 Task: Insert the row below the table from the format menu text "Social Media".
Action: Mouse moved to (162, 64)
Screenshot: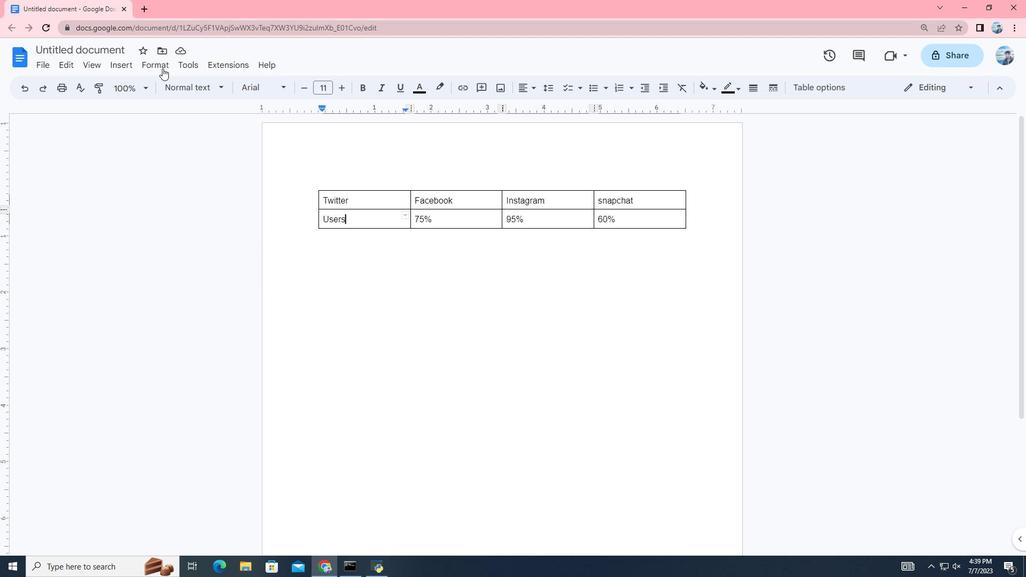 
Action: Mouse pressed left at (162, 64)
Screenshot: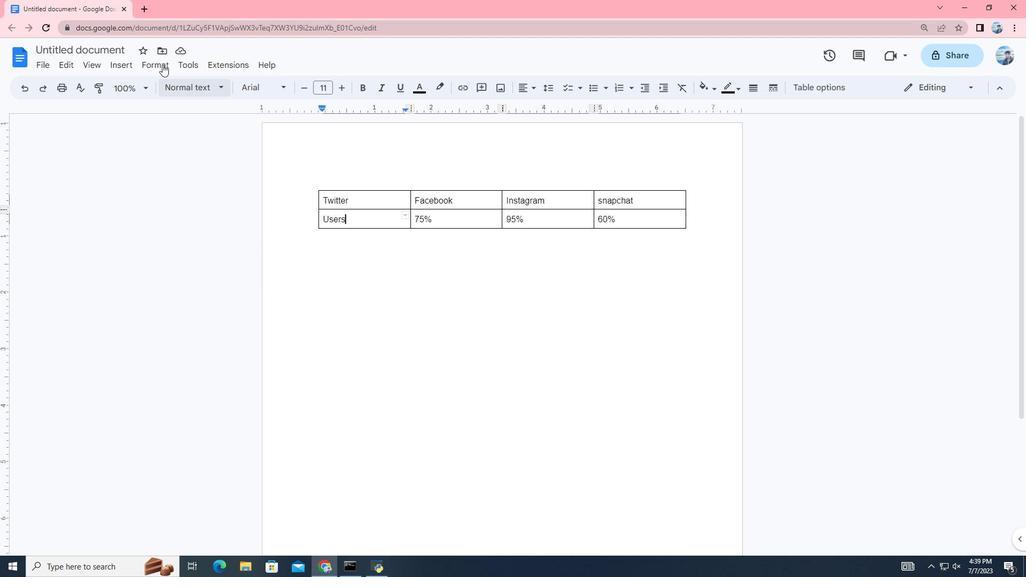 
Action: Mouse moved to (365, 190)
Screenshot: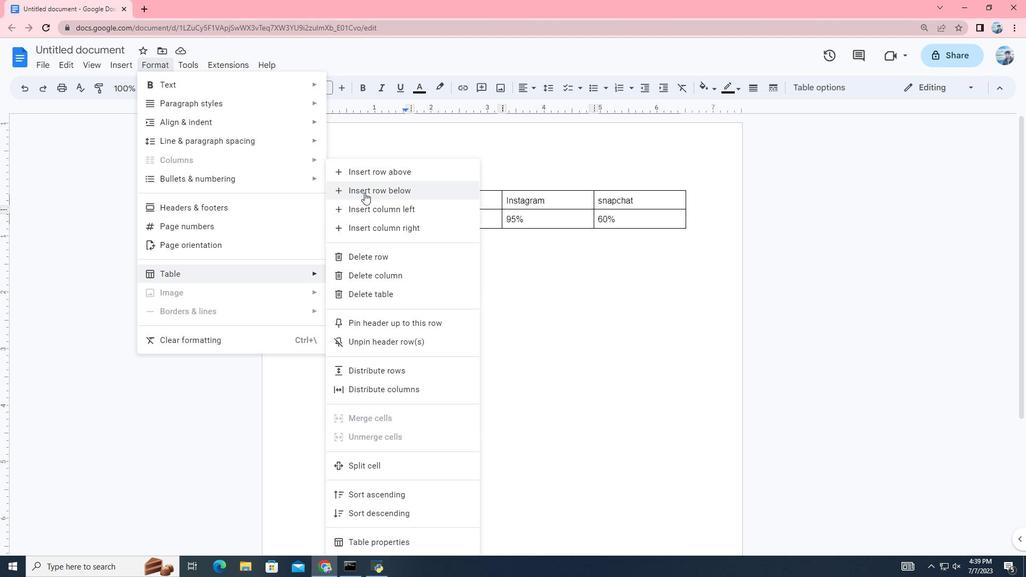 
Action: Mouse pressed left at (365, 190)
Screenshot: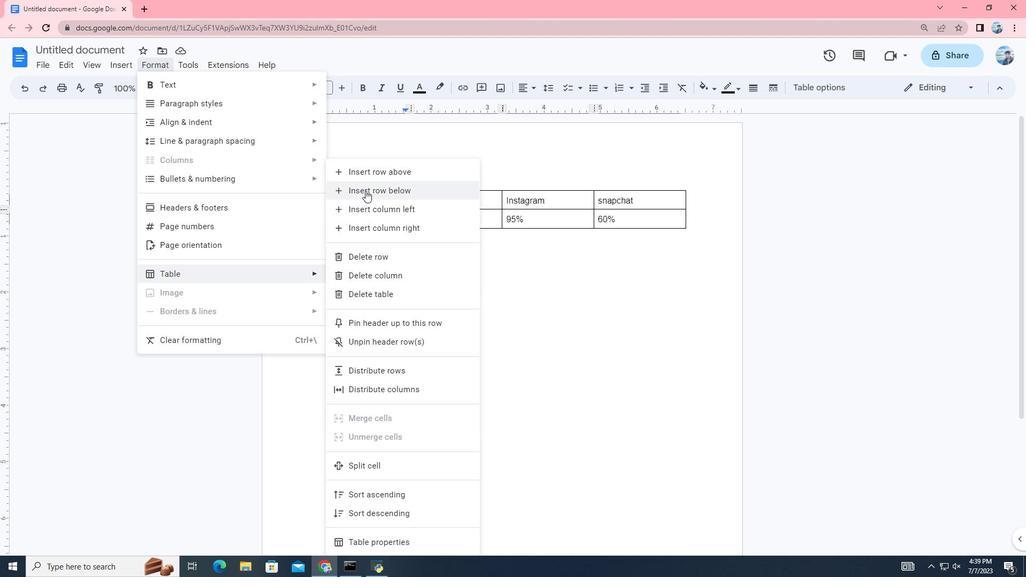 
Action: Mouse moved to (343, 247)
Screenshot: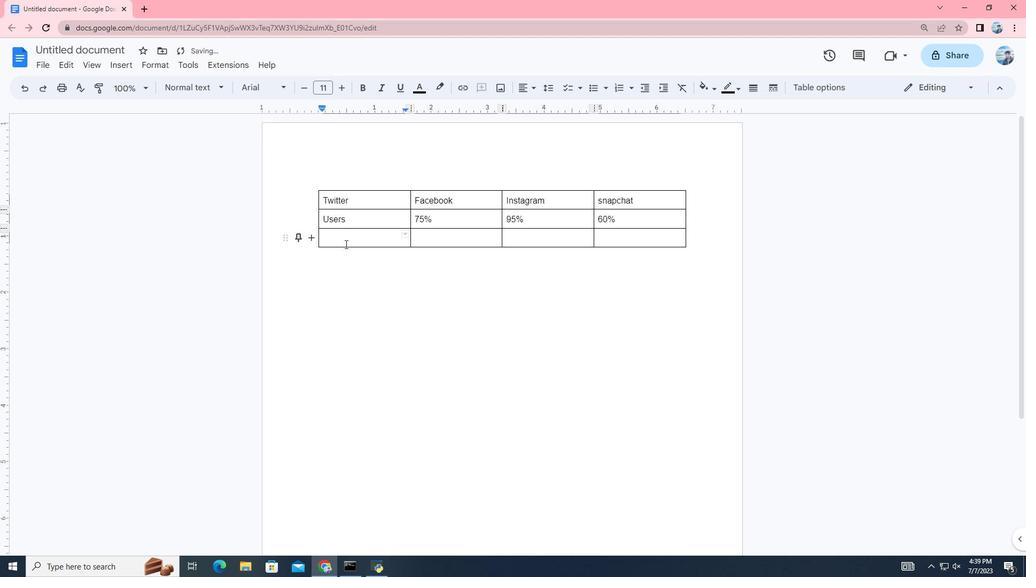 
Action: Key pressed <Key.shift>Social<Key.space><Key.shift><Key.shift><Key.shift><Key.shift><Key.shift>Media
Screenshot: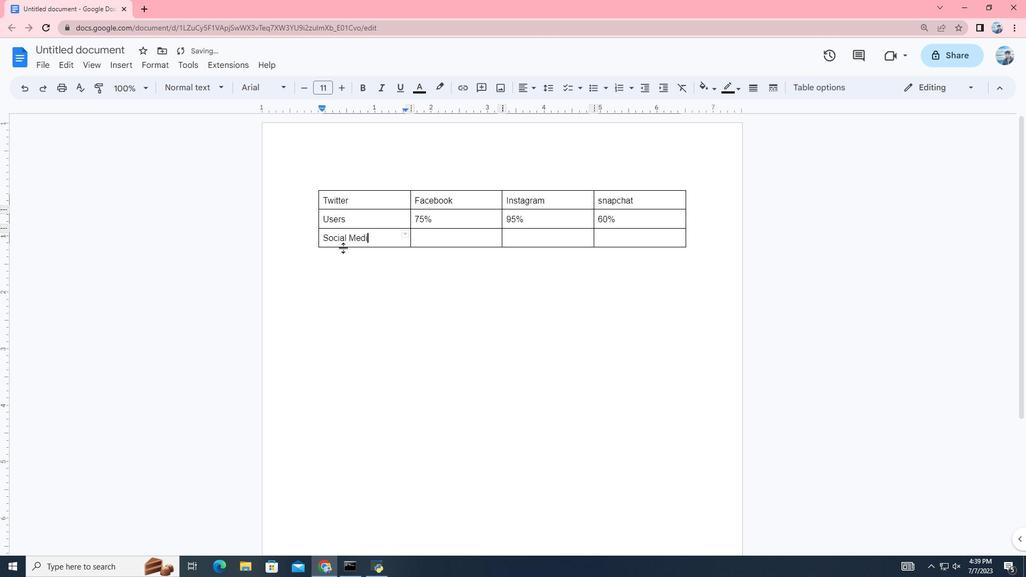 
Action: Mouse moved to (301, 278)
Screenshot: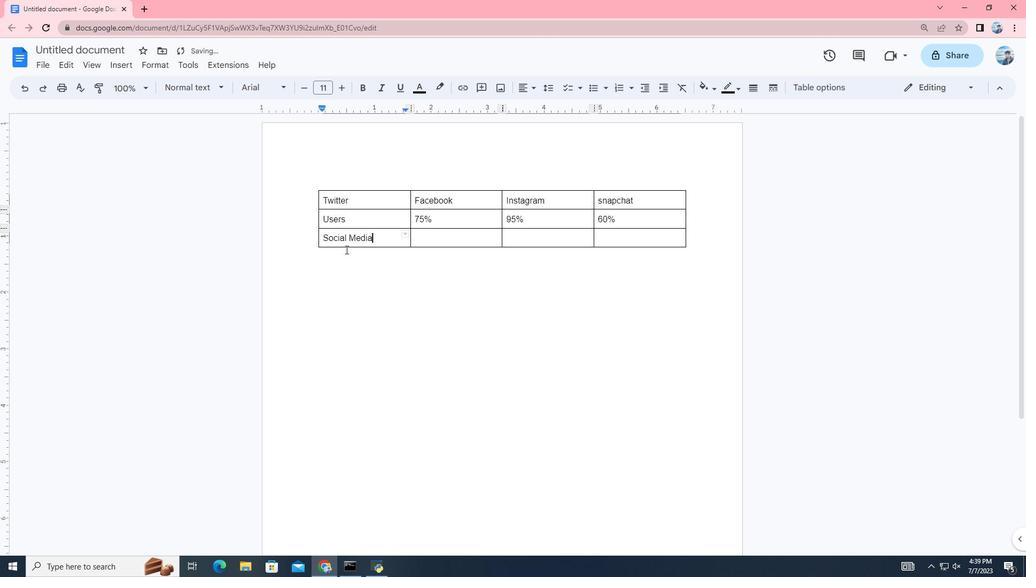 
